 Task: Create a due date automation trigger when advanced on, on the tuesday of the week a card is due add fields without custom field "Resume" set to a date in this week at 11:00 AM.
Action: Mouse moved to (996, 76)
Screenshot: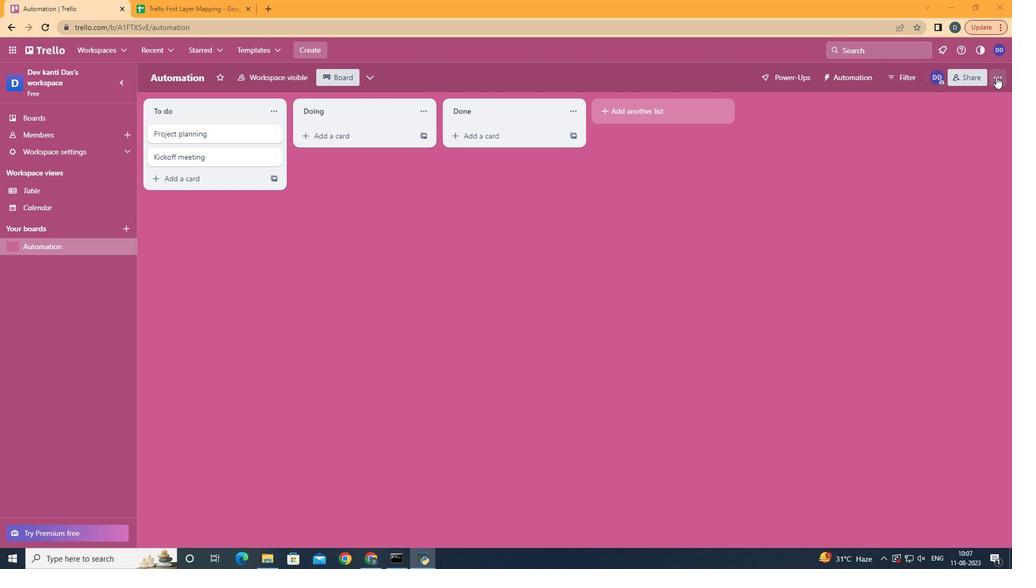 
Action: Mouse pressed left at (996, 76)
Screenshot: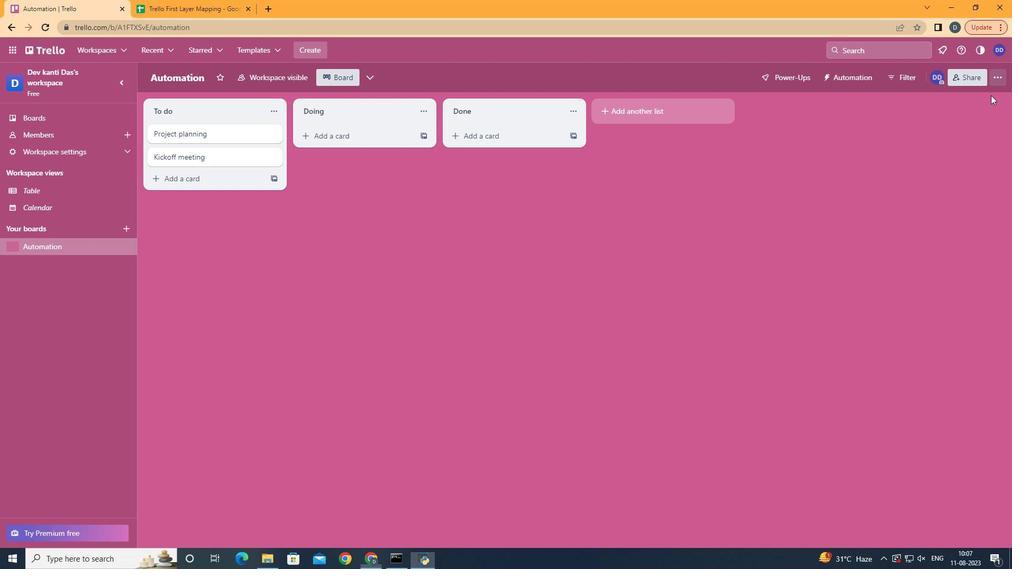 
Action: Mouse moved to (932, 224)
Screenshot: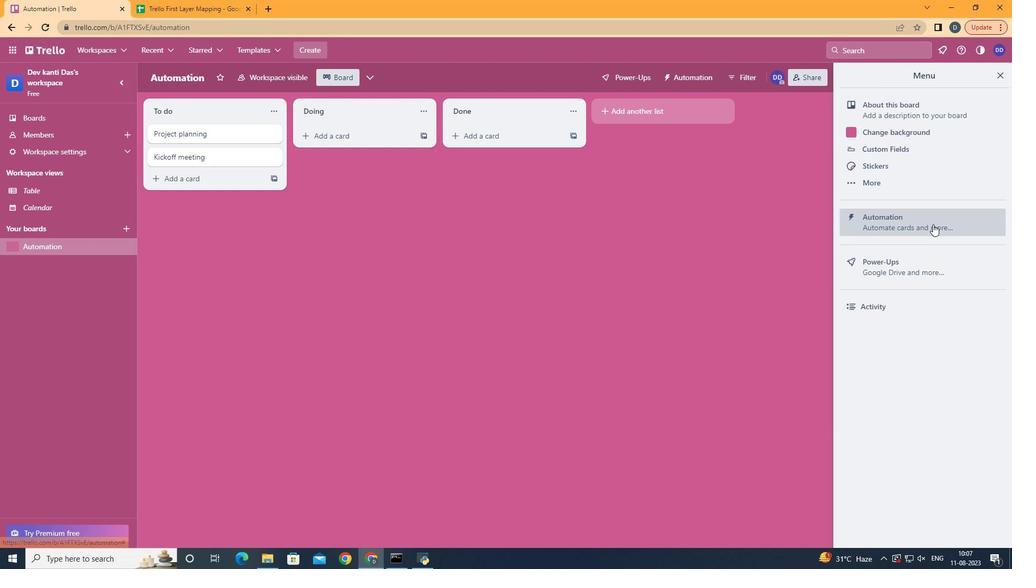 
Action: Mouse pressed left at (932, 224)
Screenshot: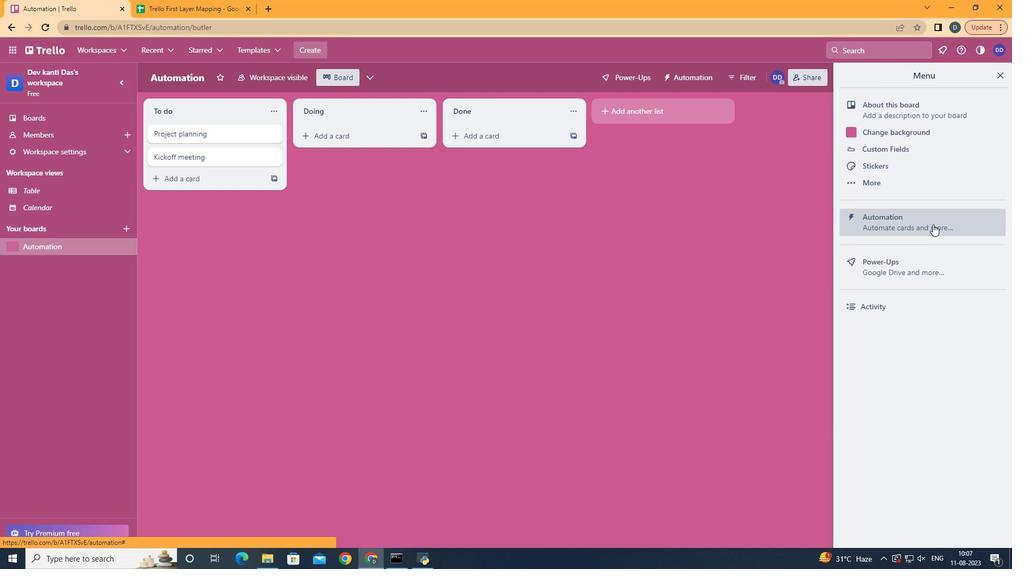 
Action: Mouse moved to (180, 218)
Screenshot: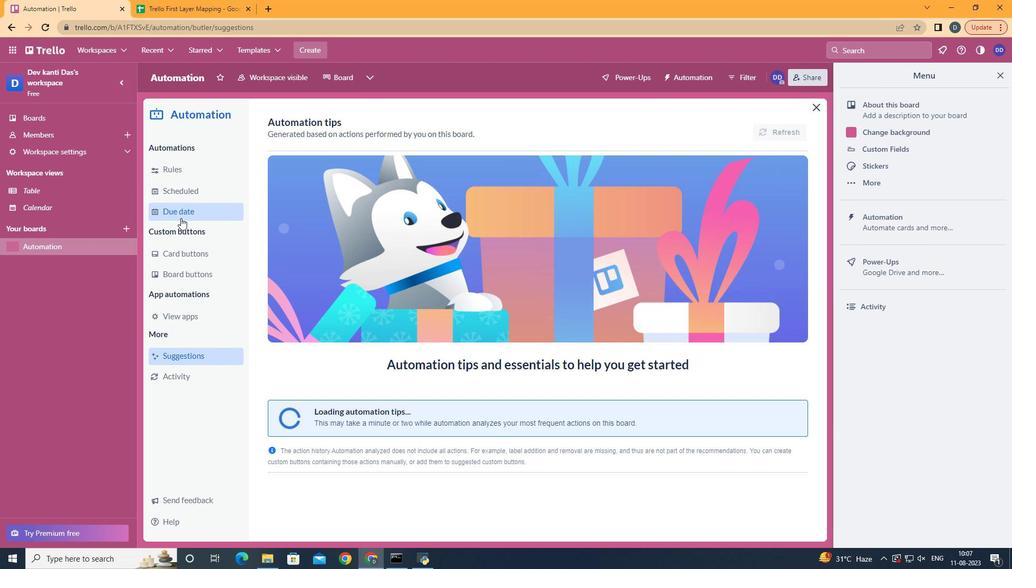 
Action: Mouse pressed left at (180, 218)
Screenshot: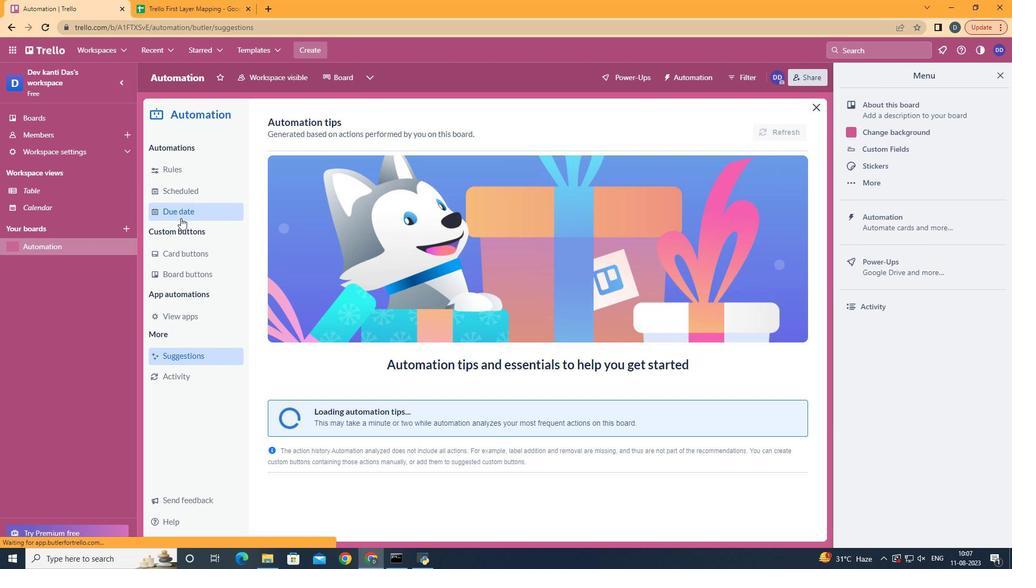 
Action: Mouse moved to (725, 124)
Screenshot: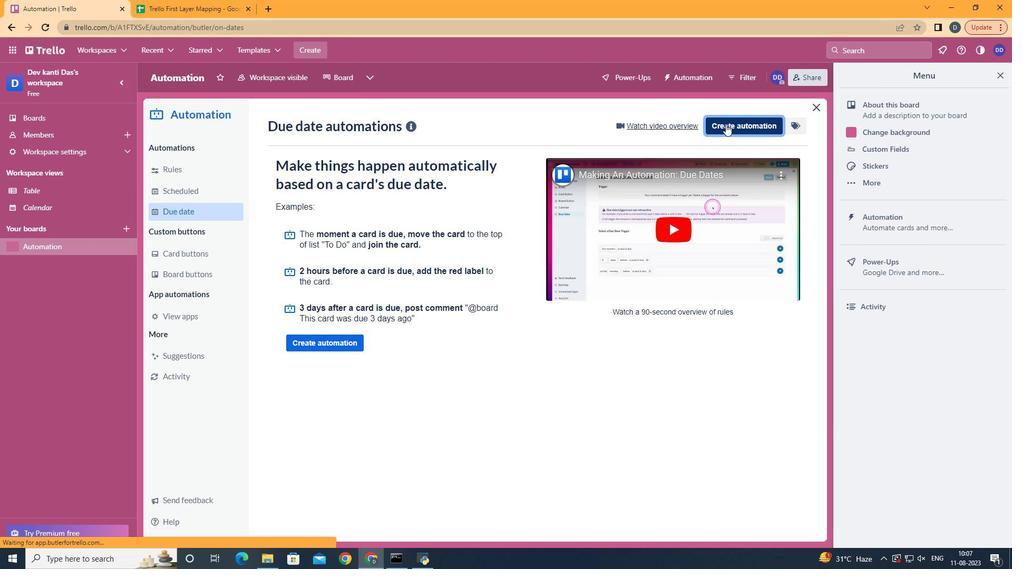
Action: Mouse pressed left at (725, 124)
Screenshot: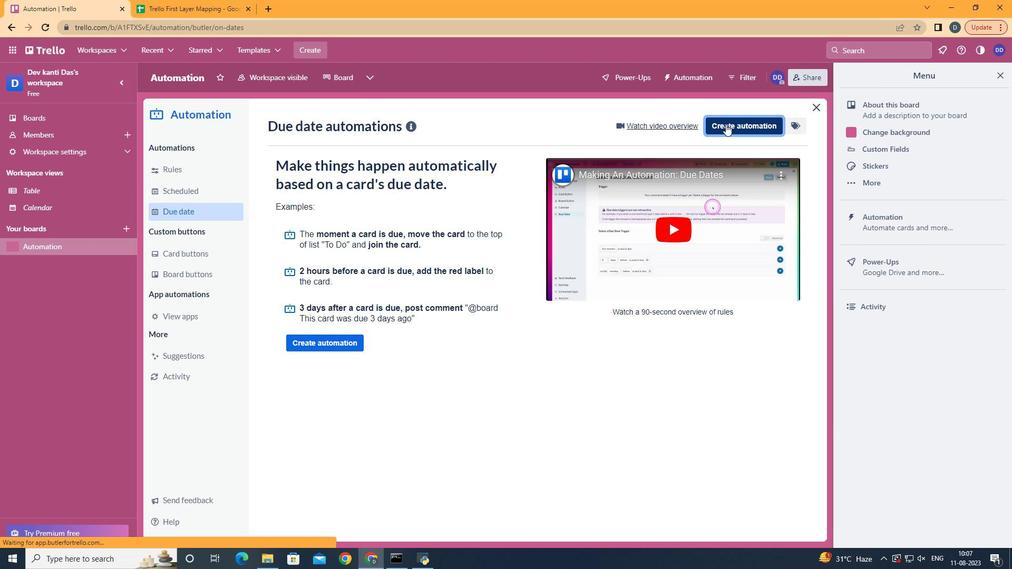 
Action: Mouse moved to (501, 223)
Screenshot: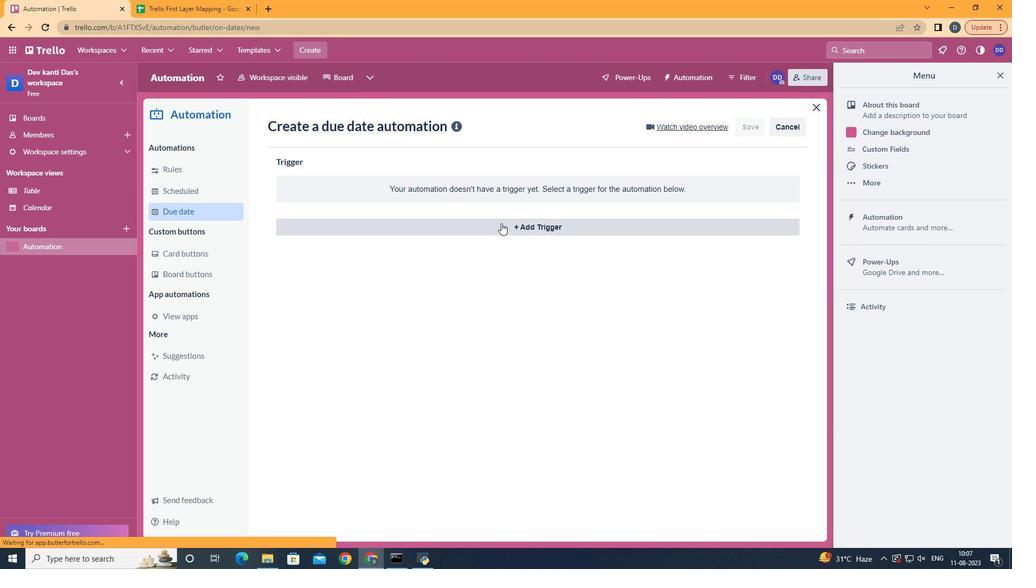 
Action: Mouse pressed left at (501, 223)
Screenshot: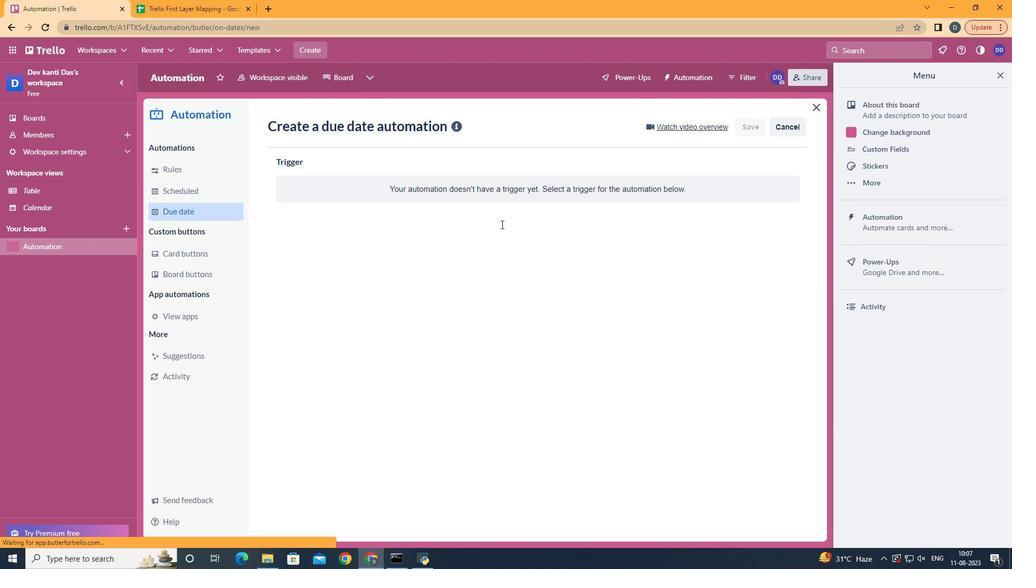 
Action: Mouse moved to (348, 295)
Screenshot: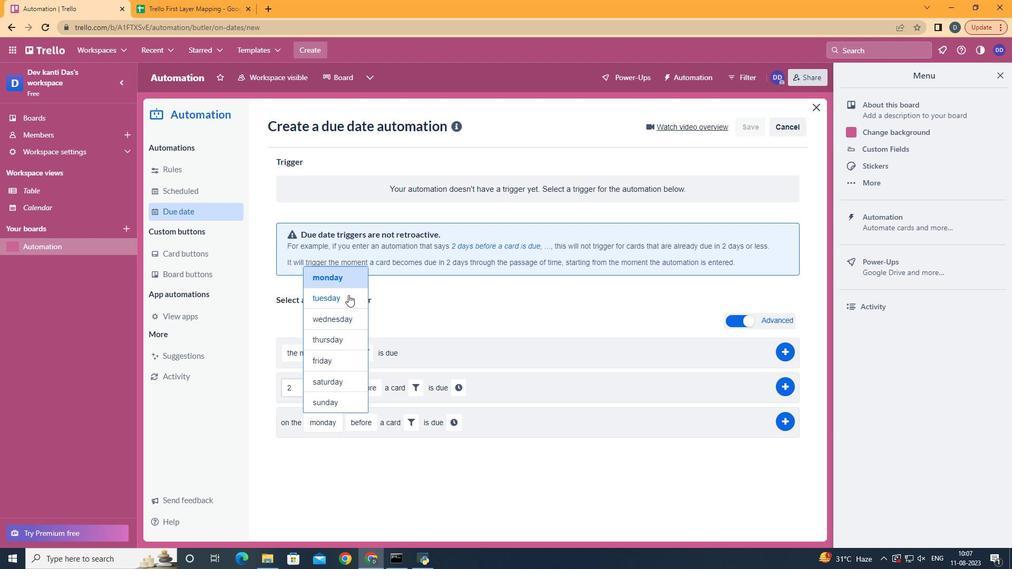 
Action: Mouse pressed left at (348, 295)
Screenshot: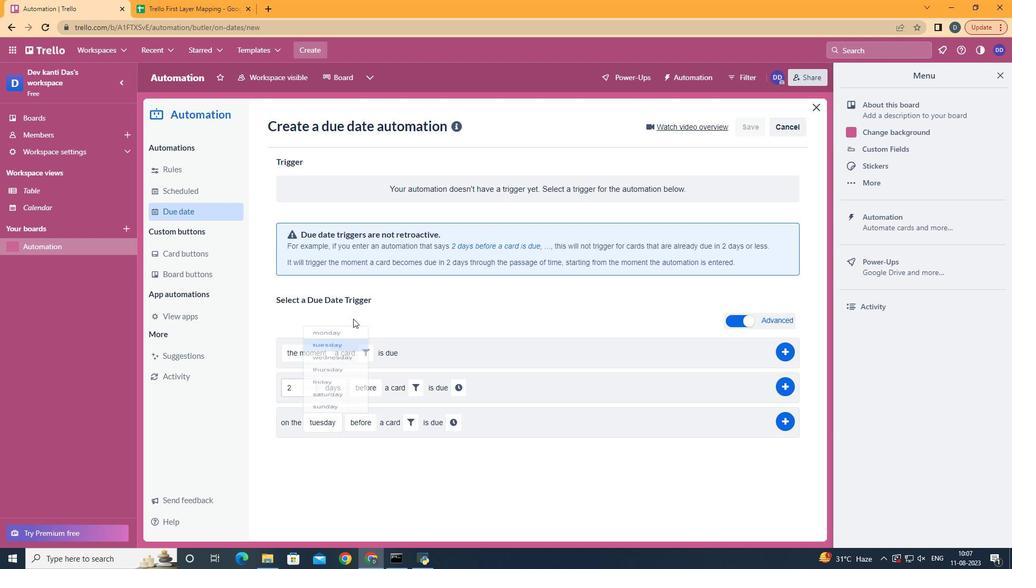 
Action: Mouse moved to (374, 483)
Screenshot: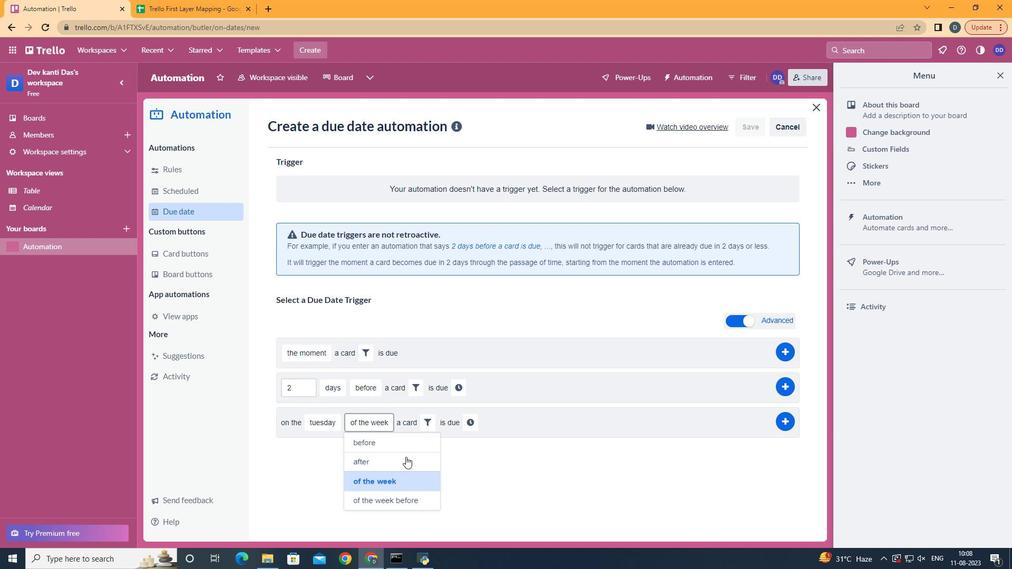 
Action: Mouse pressed left at (374, 483)
Screenshot: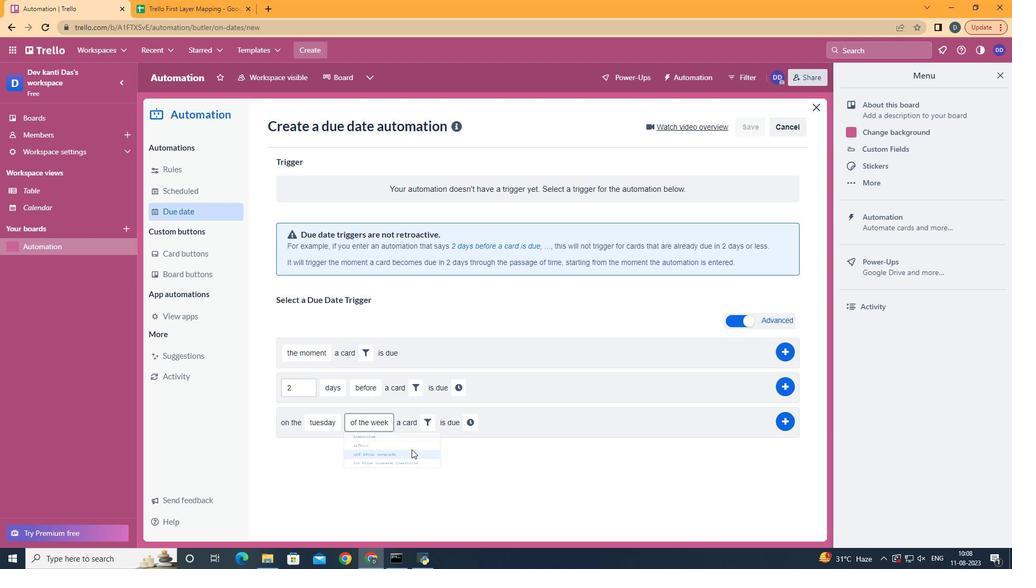 
Action: Mouse moved to (426, 414)
Screenshot: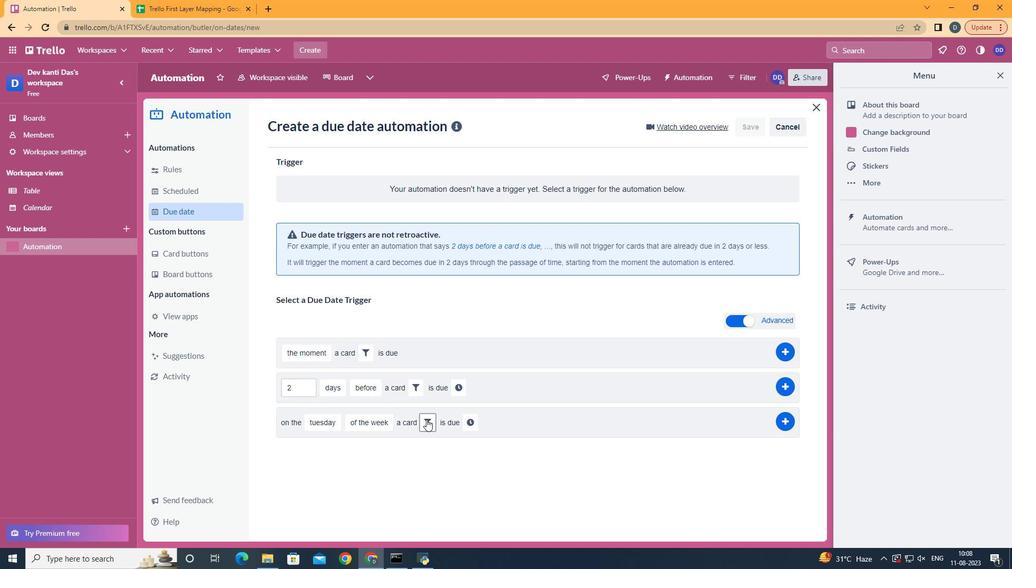 
Action: Mouse pressed left at (426, 414)
Screenshot: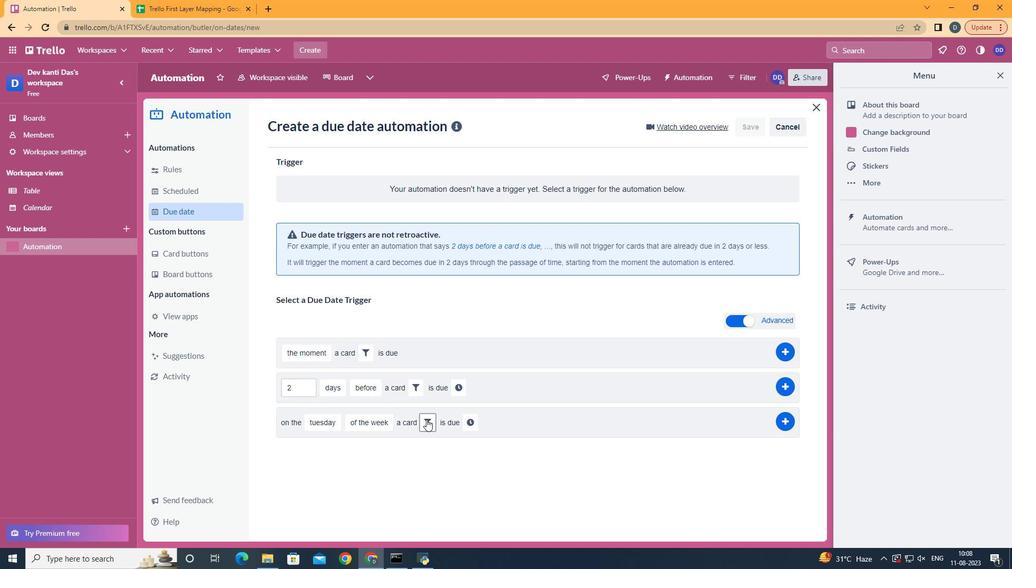 
Action: Mouse moved to (600, 460)
Screenshot: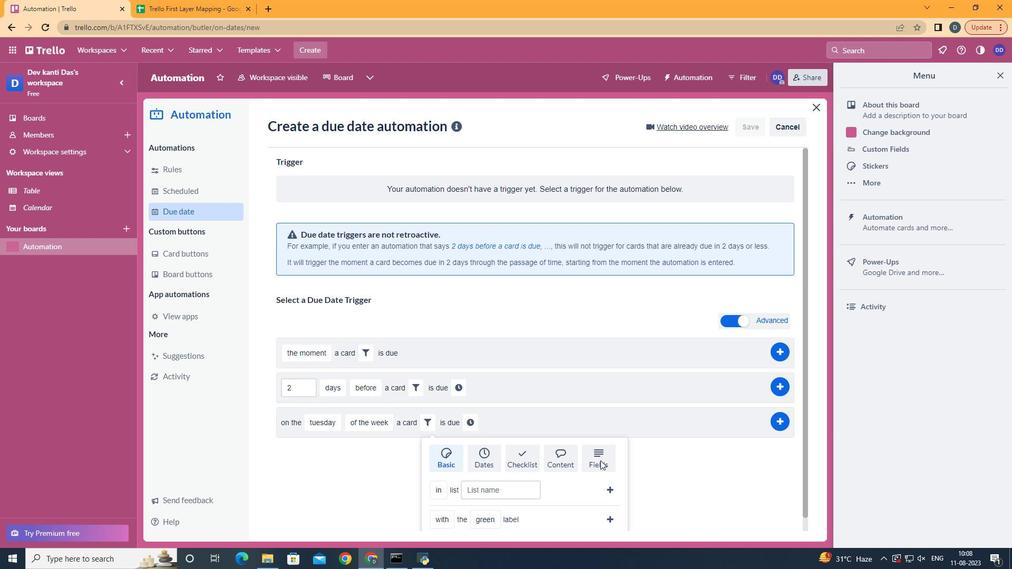 
Action: Mouse pressed left at (600, 460)
Screenshot: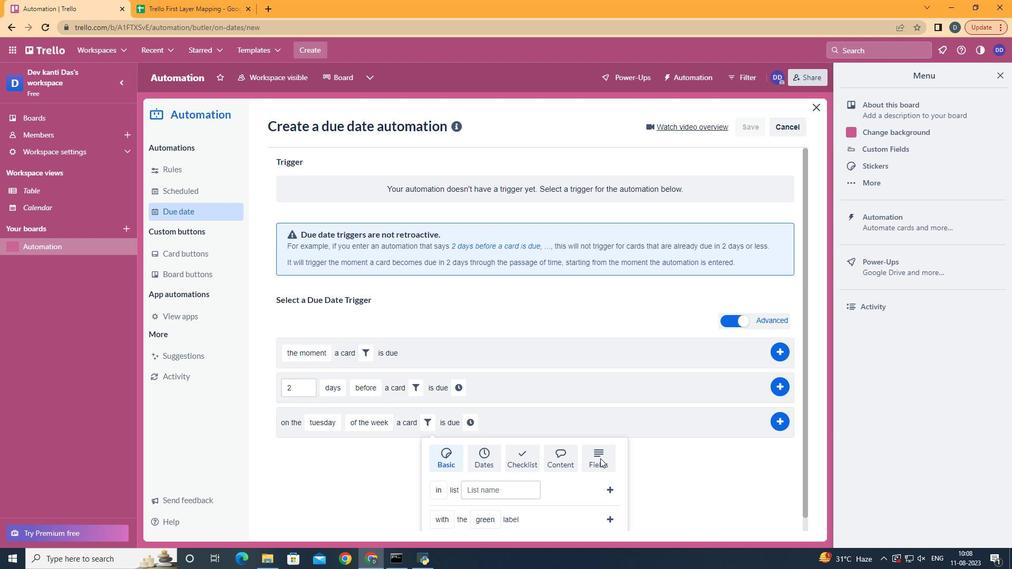 
Action: Mouse moved to (600, 450)
Screenshot: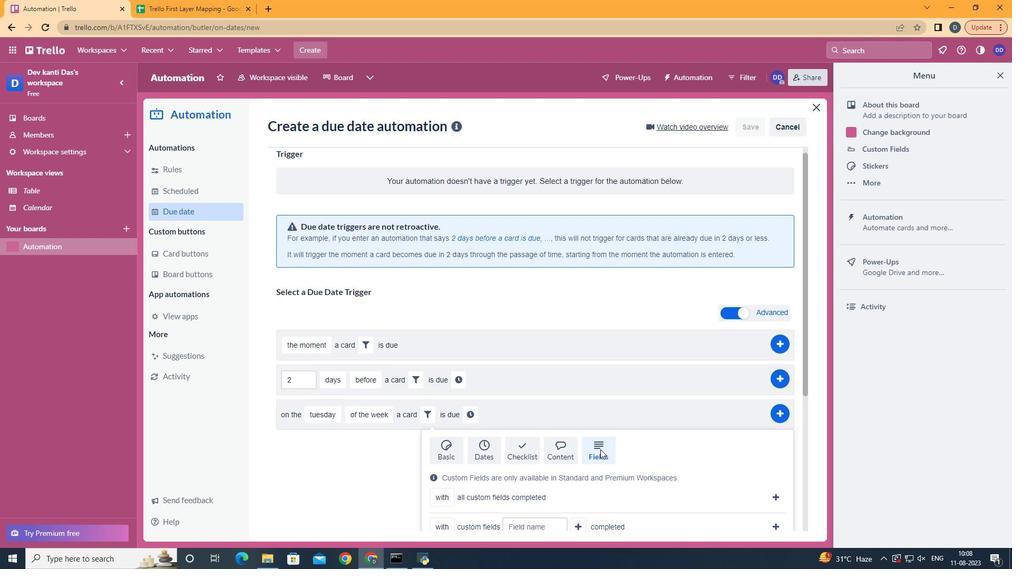 
Action: Mouse scrolled (600, 449) with delta (0, 0)
Screenshot: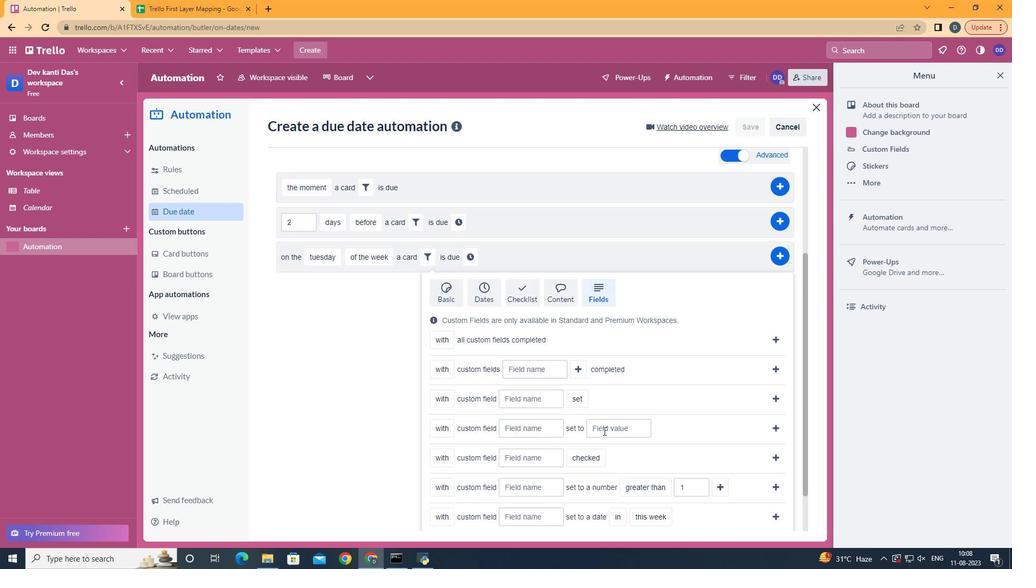 
Action: Mouse scrolled (600, 449) with delta (0, 0)
Screenshot: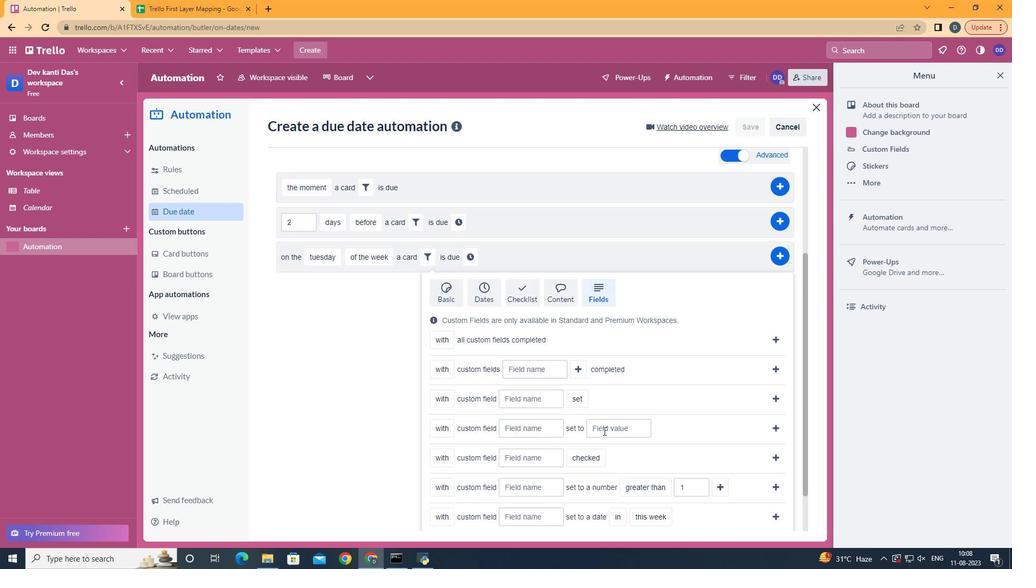 
Action: Mouse scrolled (600, 449) with delta (0, 0)
Screenshot: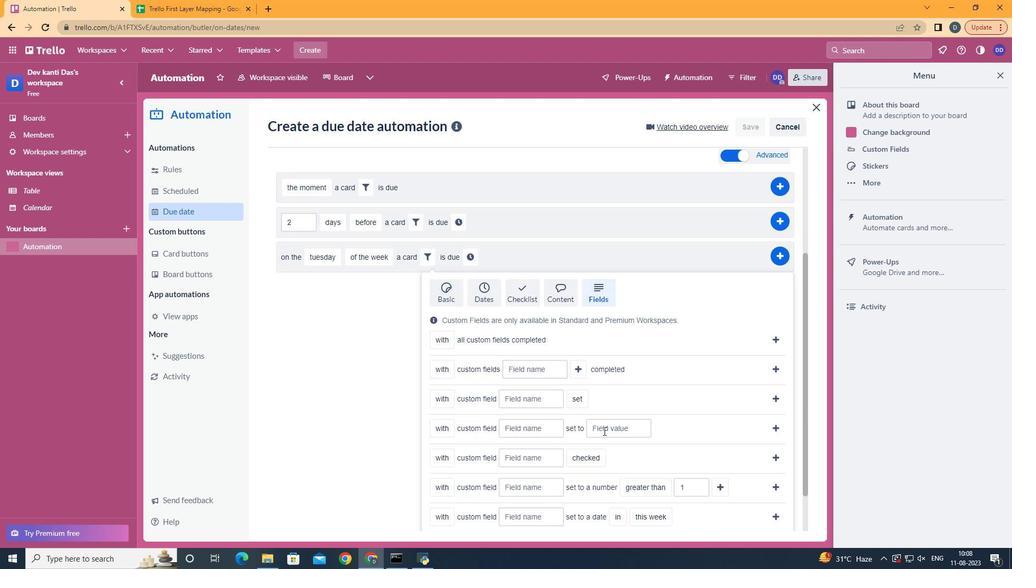 
Action: Mouse scrolled (600, 449) with delta (0, 0)
Screenshot: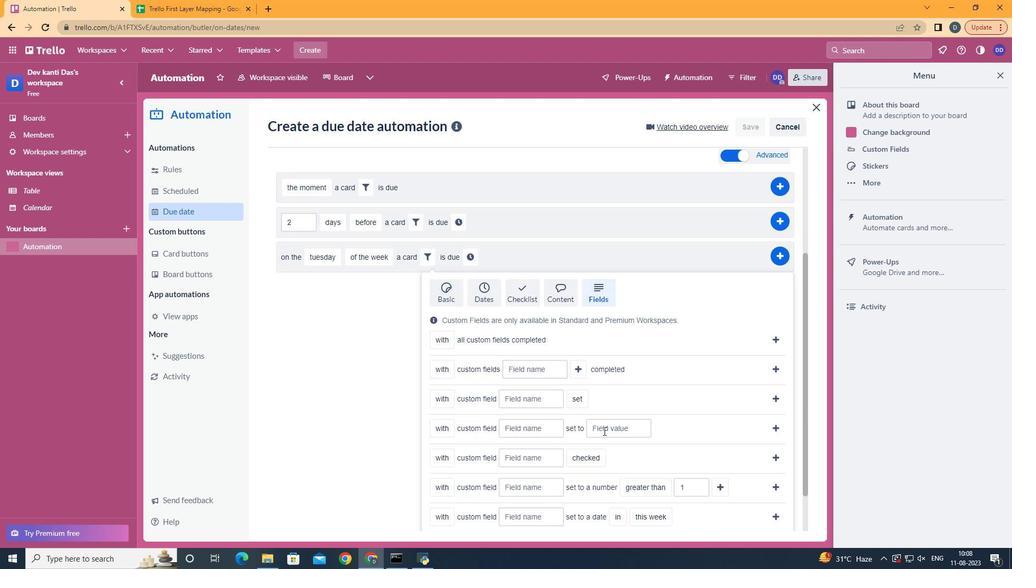 
Action: Mouse scrolled (600, 449) with delta (0, 0)
Screenshot: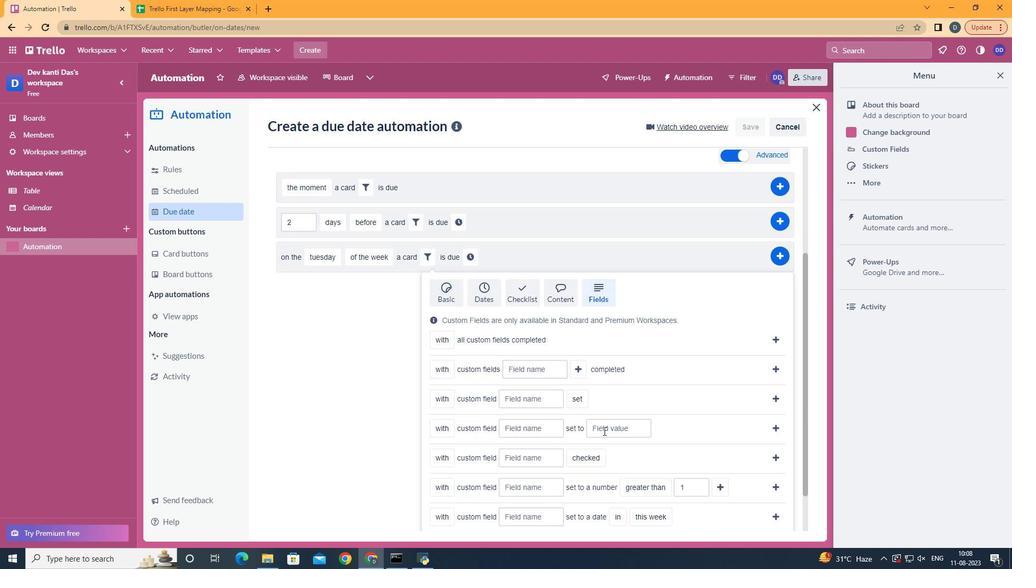 
Action: Mouse scrolled (600, 449) with delta (0, 0)
Screenshot: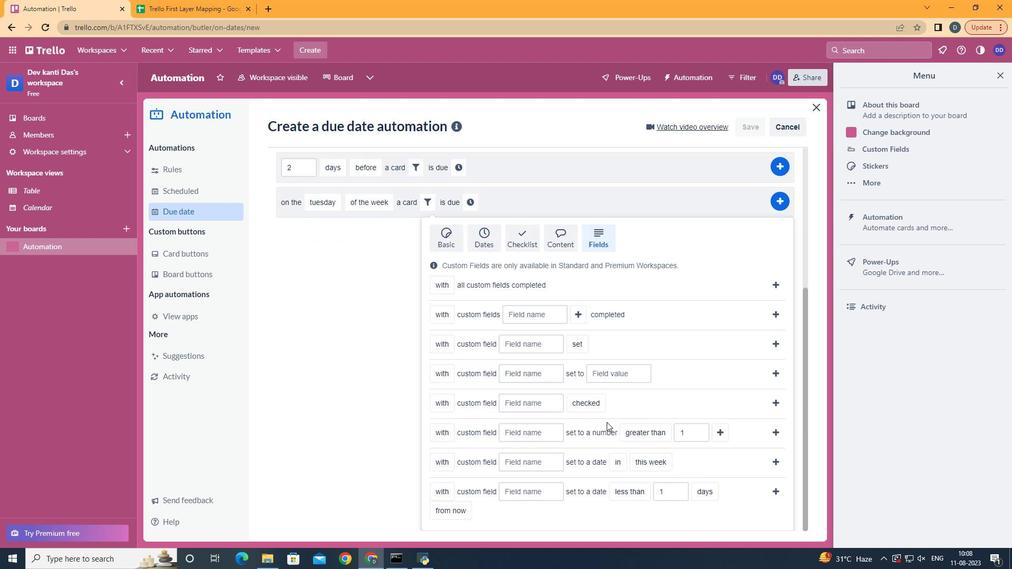 
Action: Mouse moved to (457, 501)
Screenshot: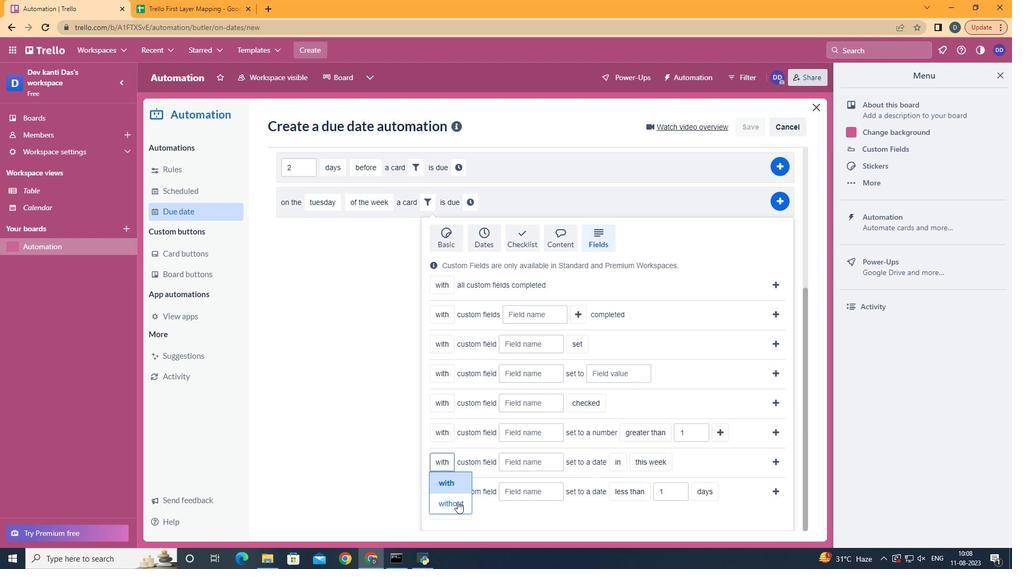 
Action: Mouse pressed left at (457, 501)
Screenshot: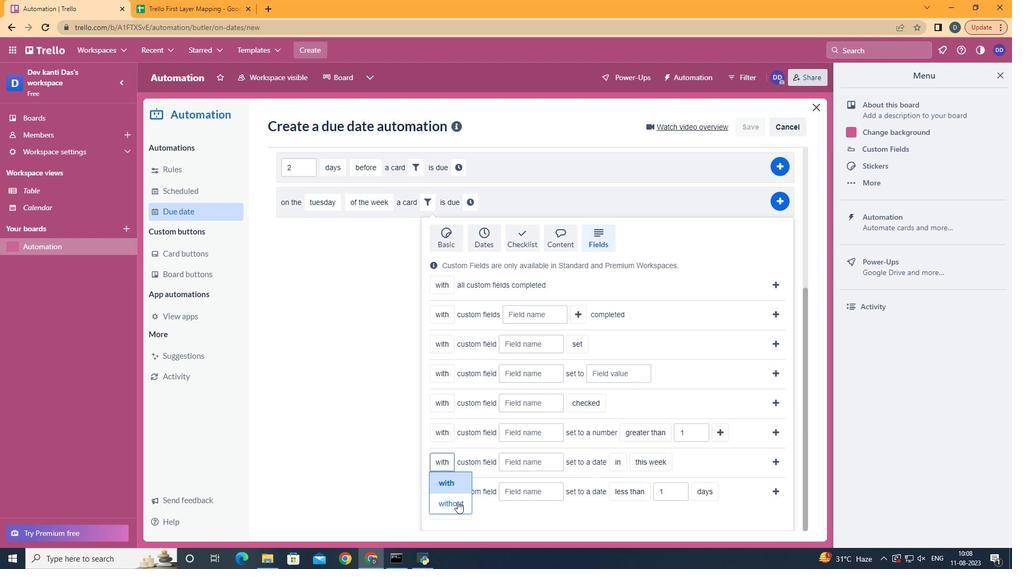 
Action: Mouse moved to (543, 460)
Screenshot: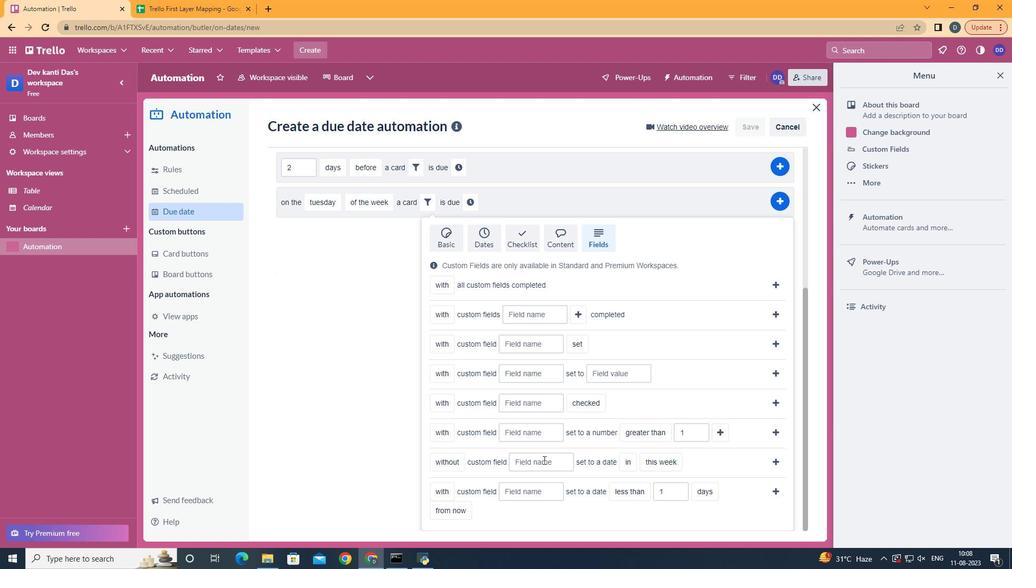 
Action: Mouse pressed left at (543, 460)
Screenshot: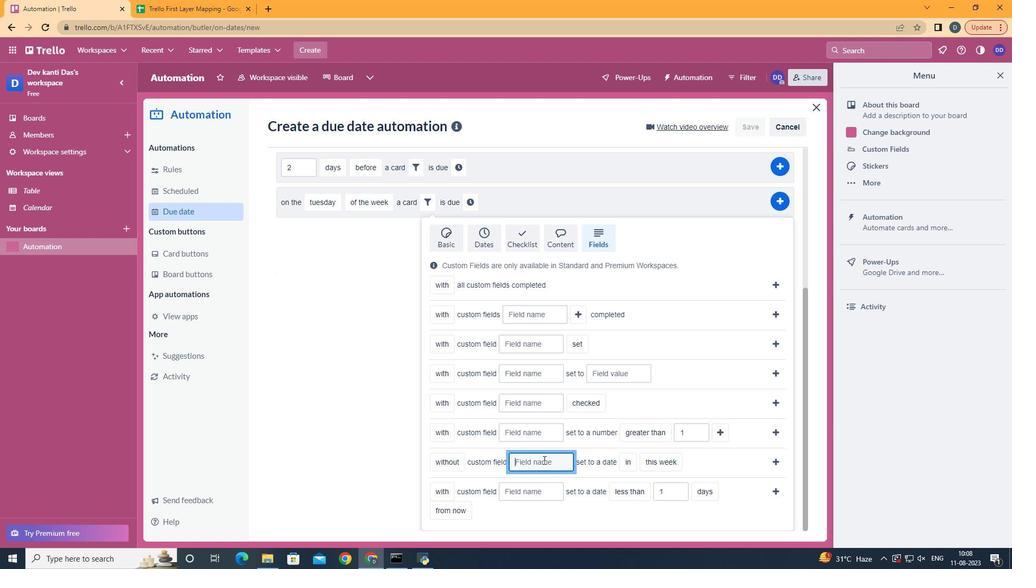 
Action: Key pressed <Key.shift>Resume
Screenshot: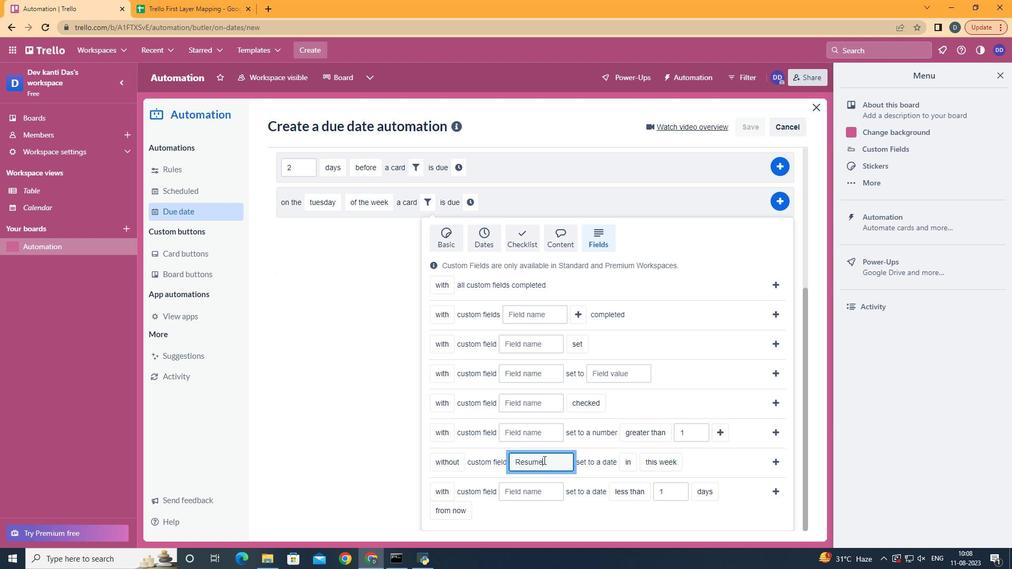 
Action: Mouse moved to (677, 484)
Screenshot: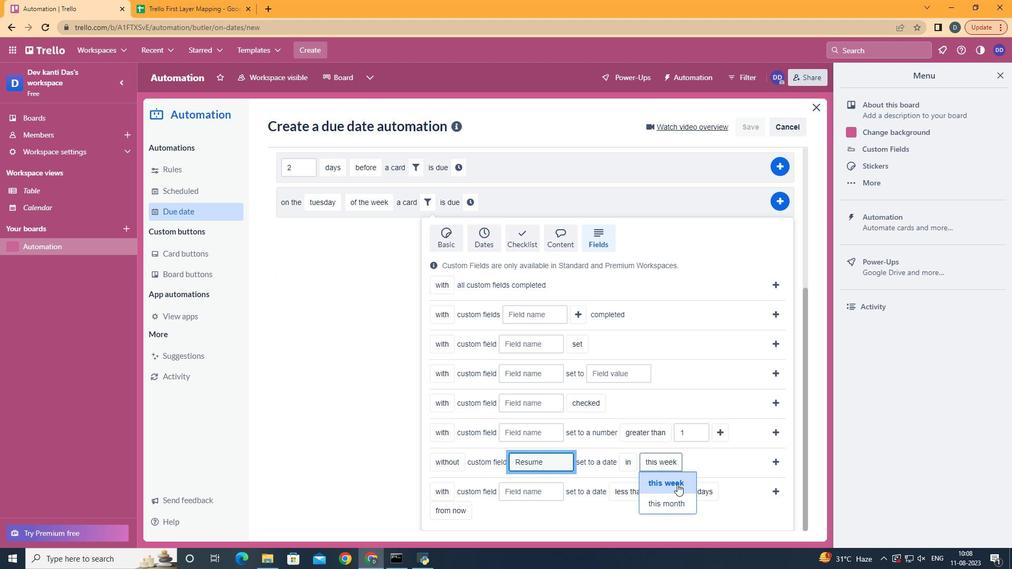 
Action: Mouse pressed left at (677, 484)
Screenshot: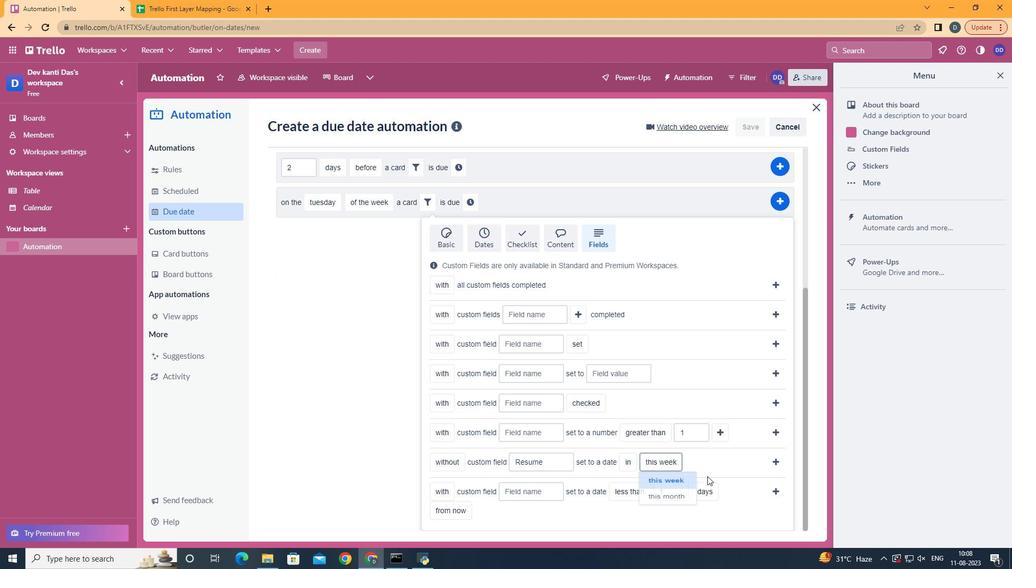 
Action: Mouse moved to (770, 460)
Screenshot: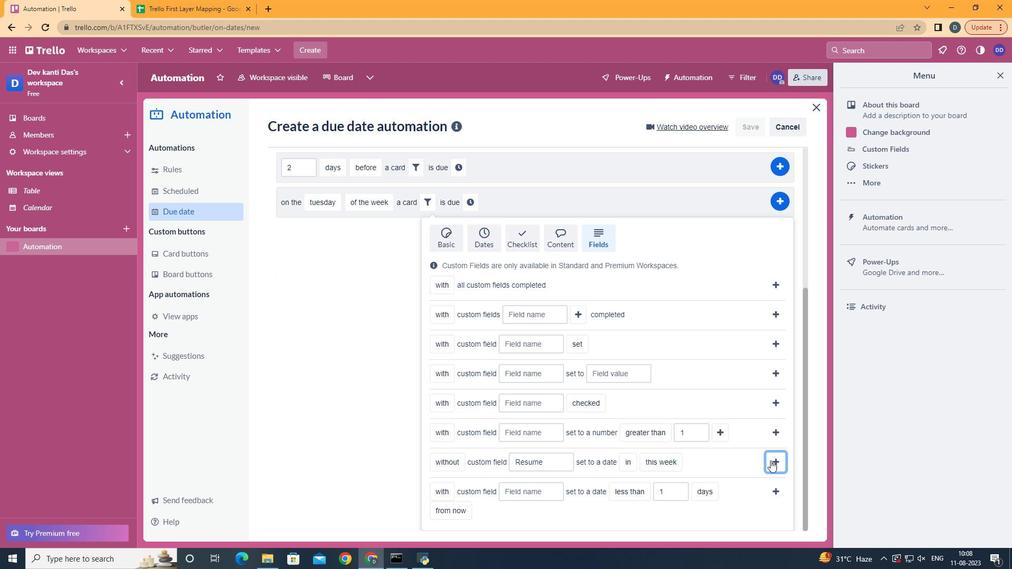 
Action: Mouse pressed left at (770, 460)
Screenshot: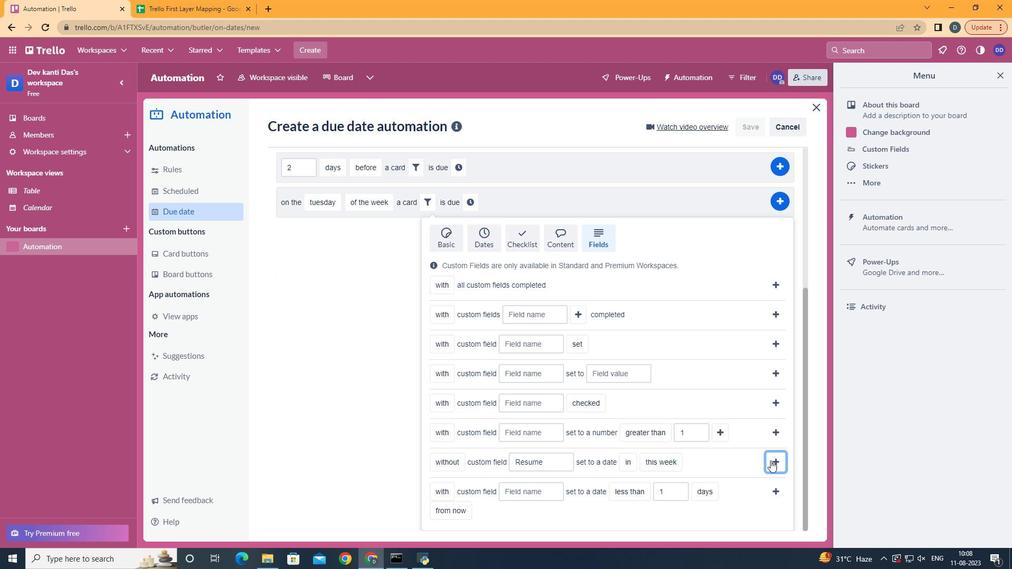 
Action: Mouse moved to (678, 423)
Screenshot: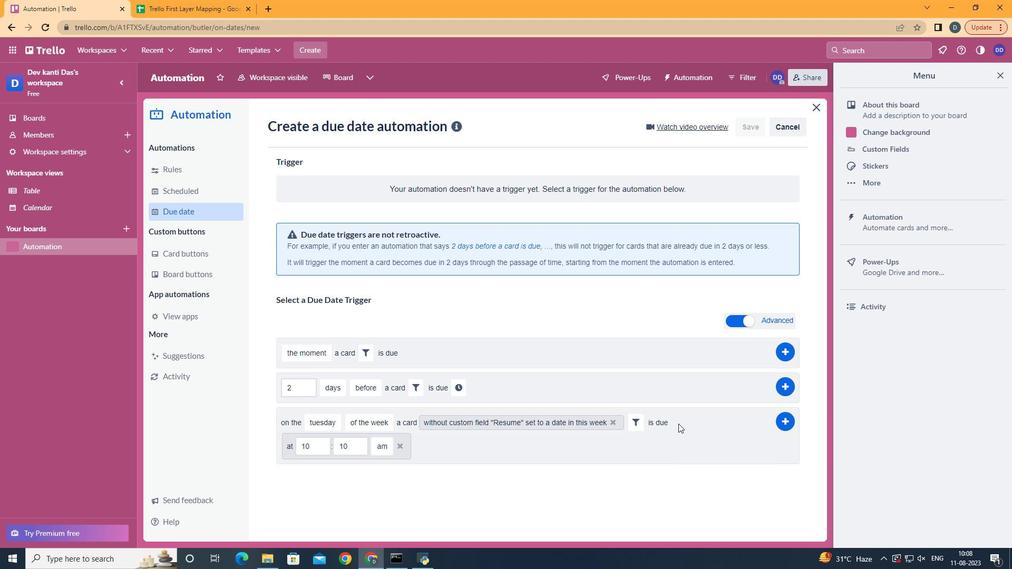 
Action: Mouse pressed left at (678, 423)
Screenshot: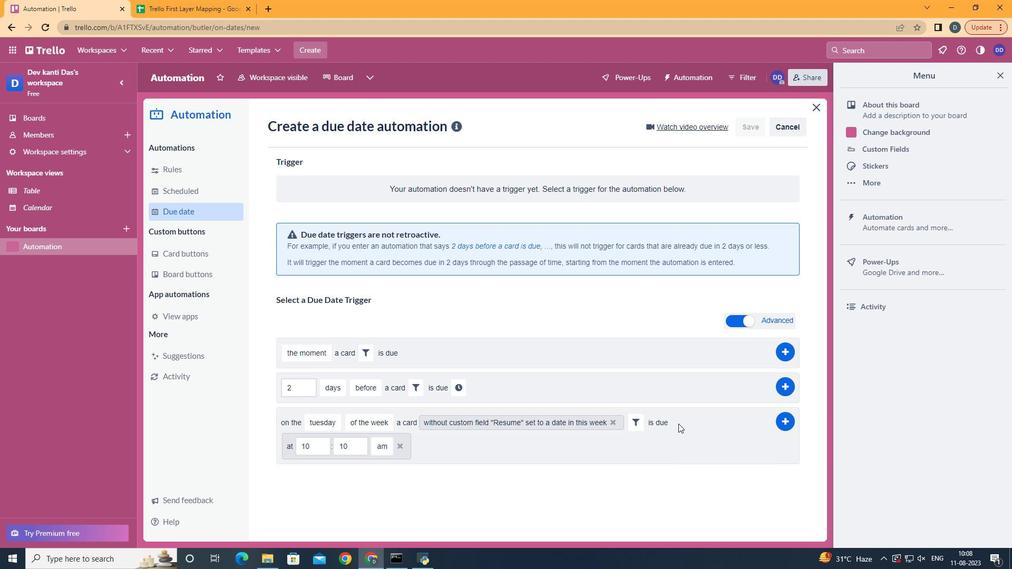 
Action: Mouse moved to (319, 444)
Screenshot: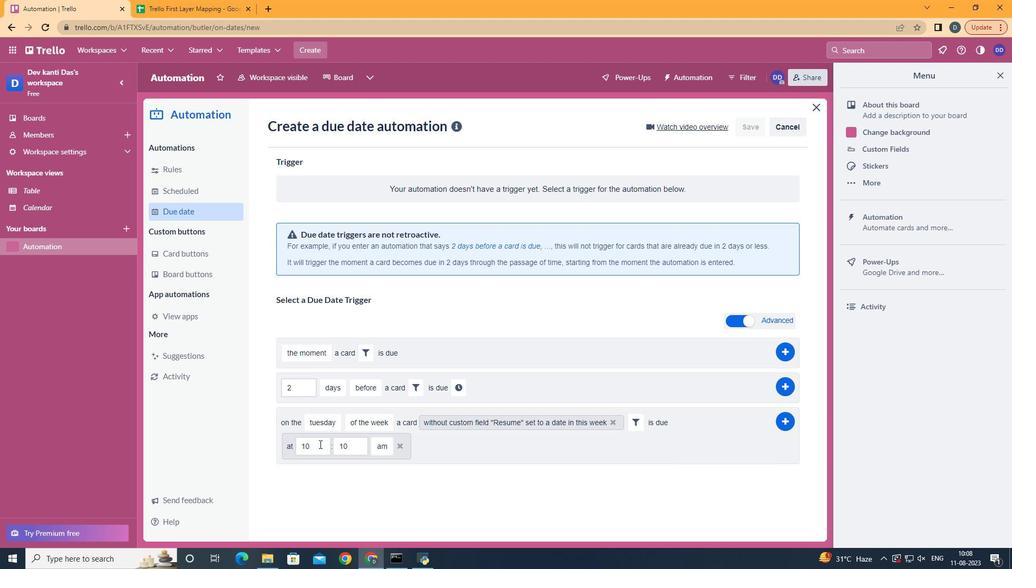 
Action: Mouse pressed left at (319, 444)
Screenshot: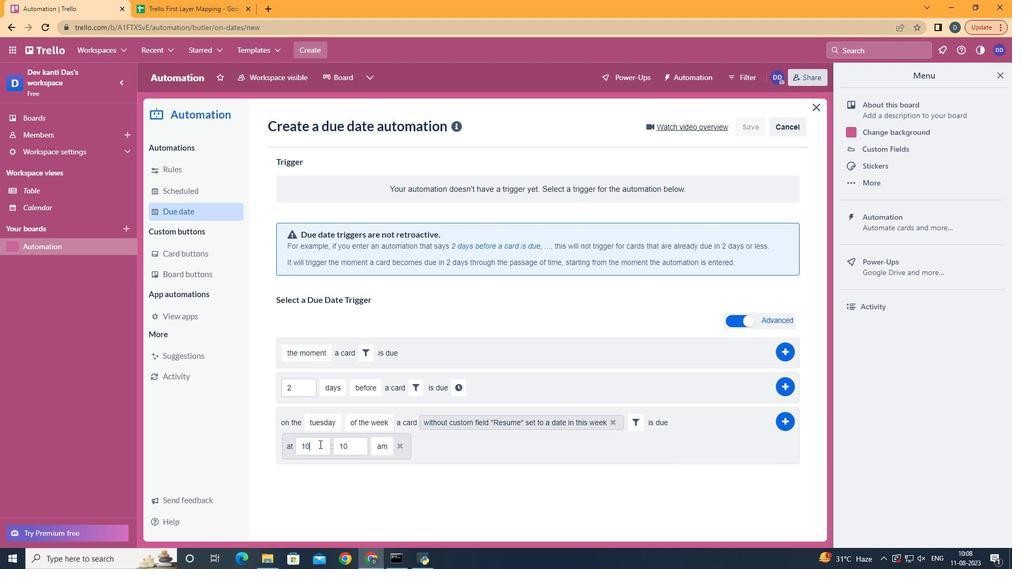 
Action: Key pressed <Key.backspace>1
Screenshot: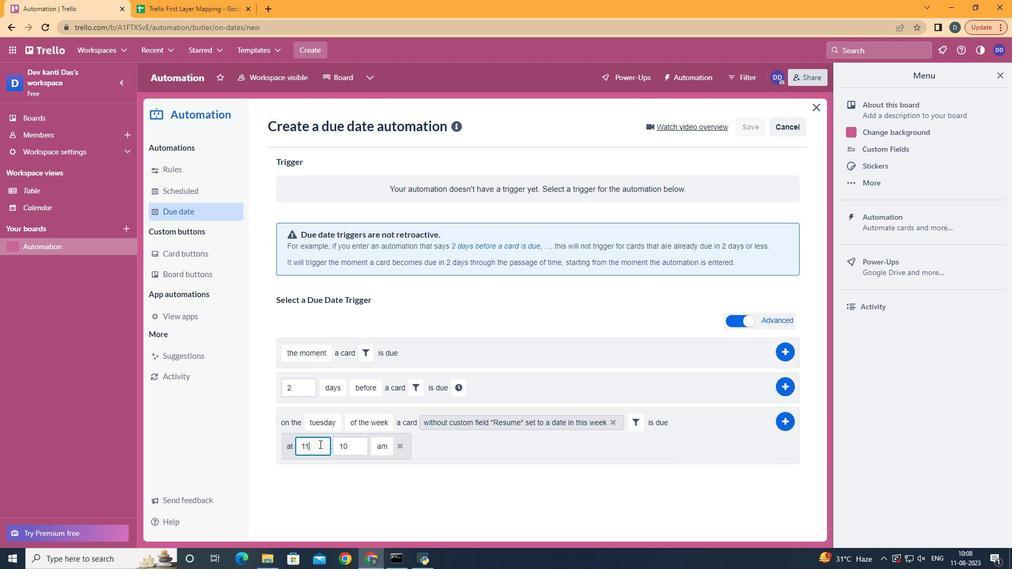 
Action: Mouse moved to (354, 445)
Screenshot: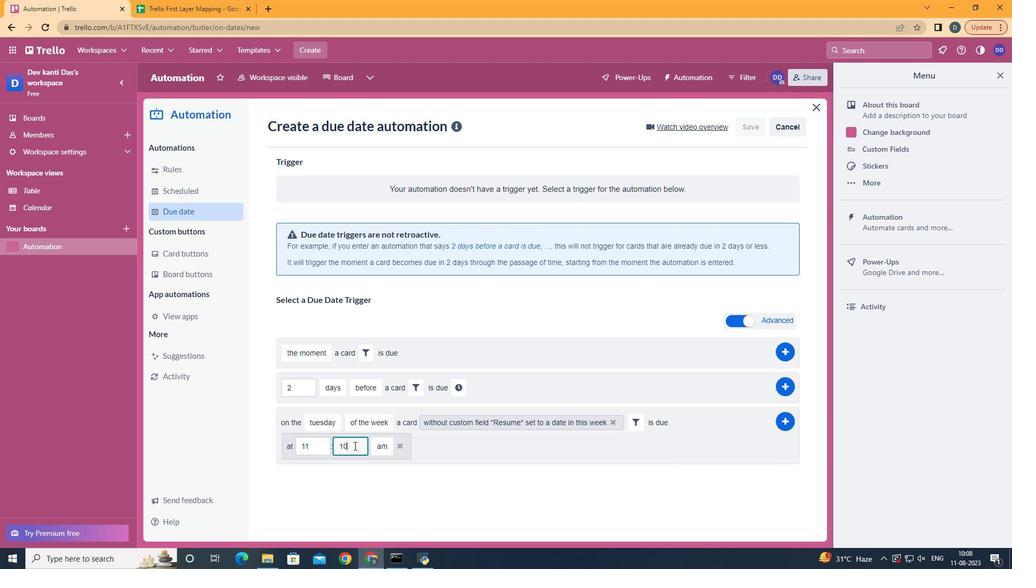 
Action: Mouse pressed left at (354, 445)
Screenshot: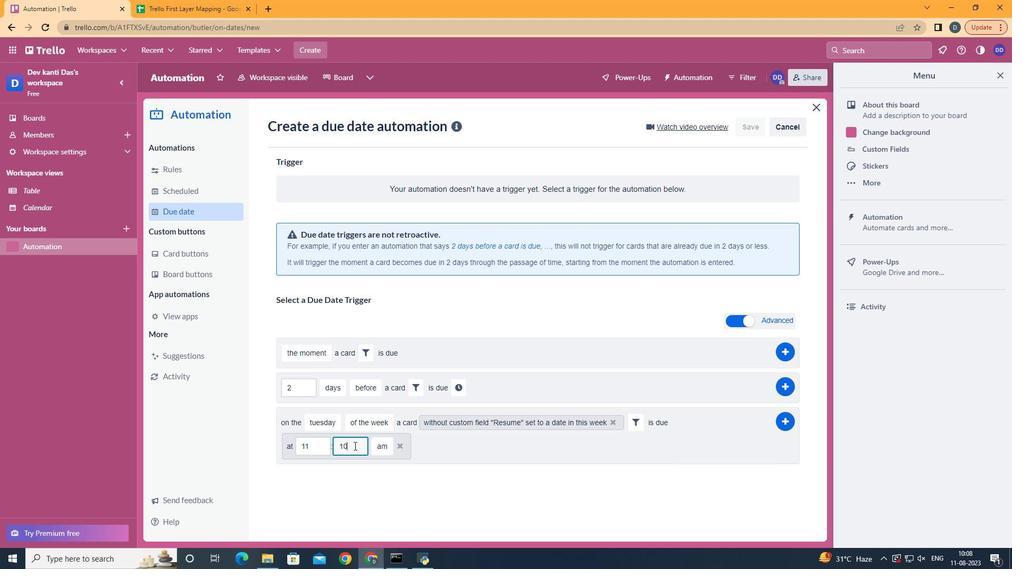 
Action: Key pressed <Key.backspace><Key.backspace>00
Screenshot: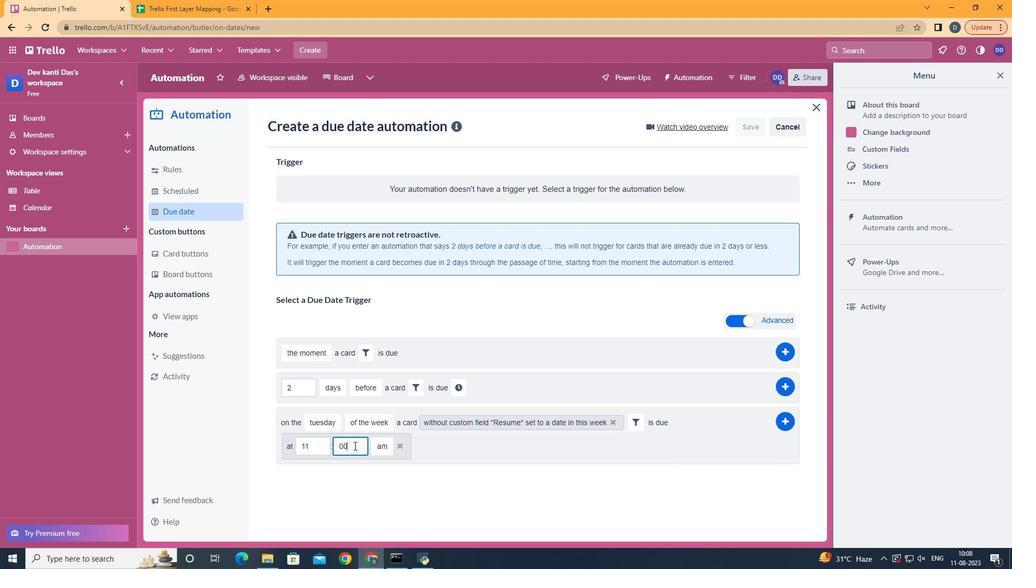 
Action: Mouse moved to (787, 416)
Screenshot: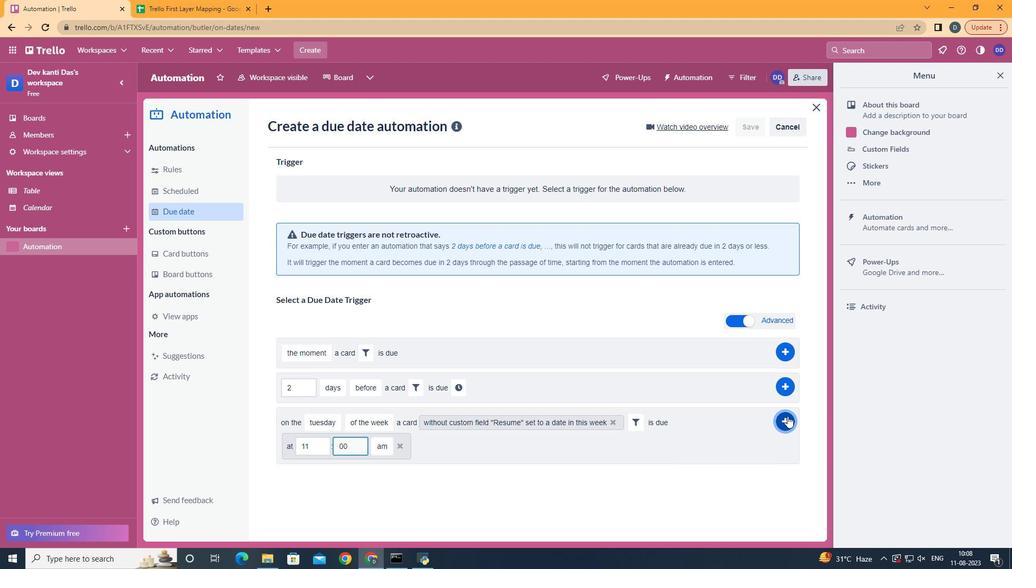 
Action: Mouse pressed left at (787, 416)
Screenshot: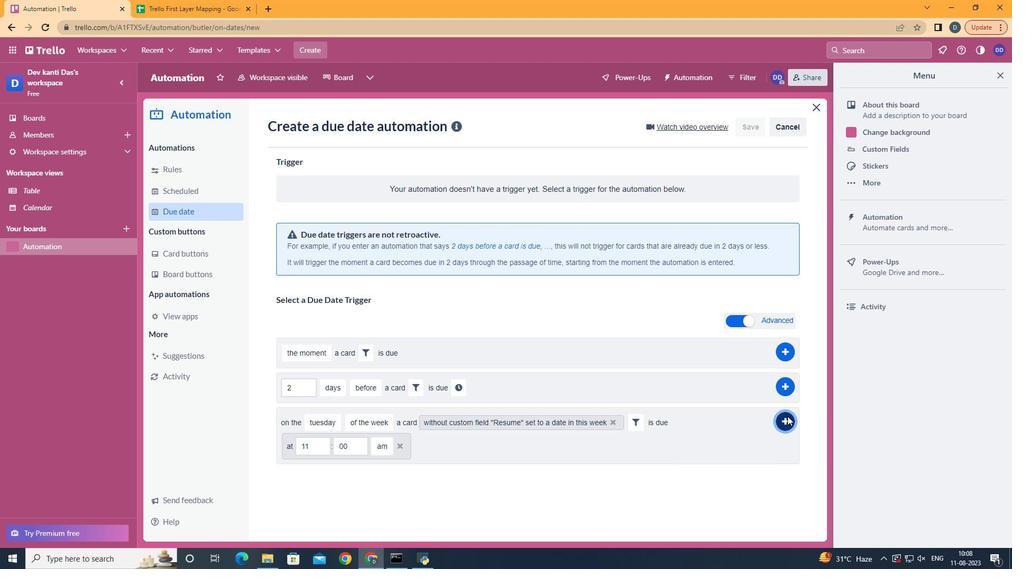 
